 Task: Start slide show of the file ""marketing"".
Action: Mouse moved to (70, 127)
Screenshot: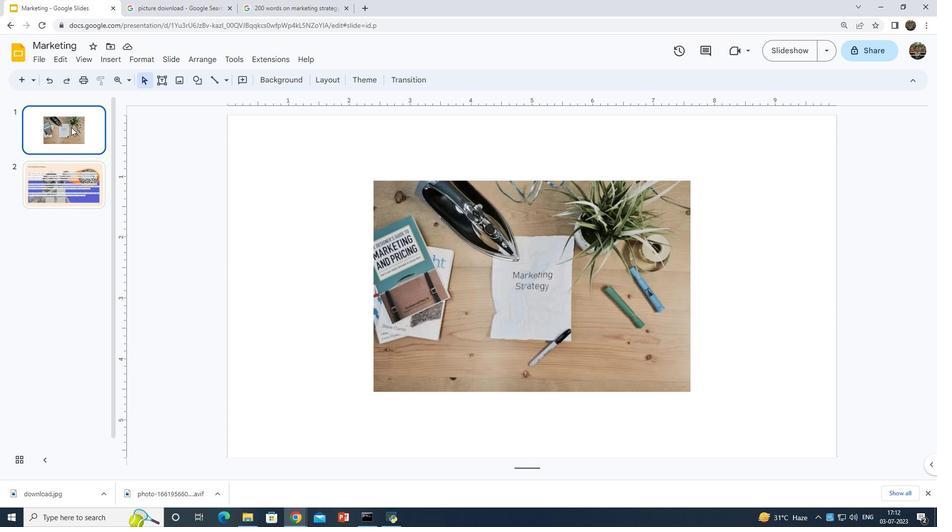 
Action: Mouse pressed left at (70, 127)
Screenshot: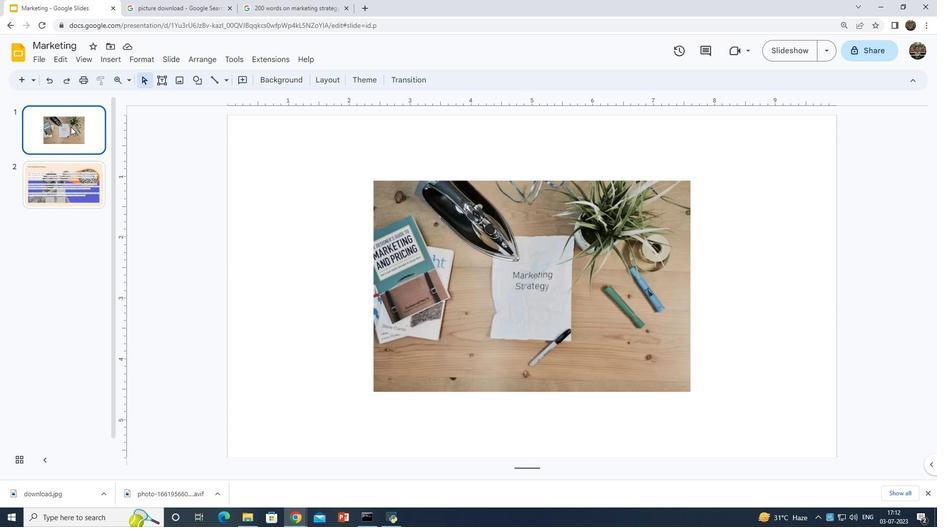 
Action: Mouse moved to (781, 50)
Screenshot: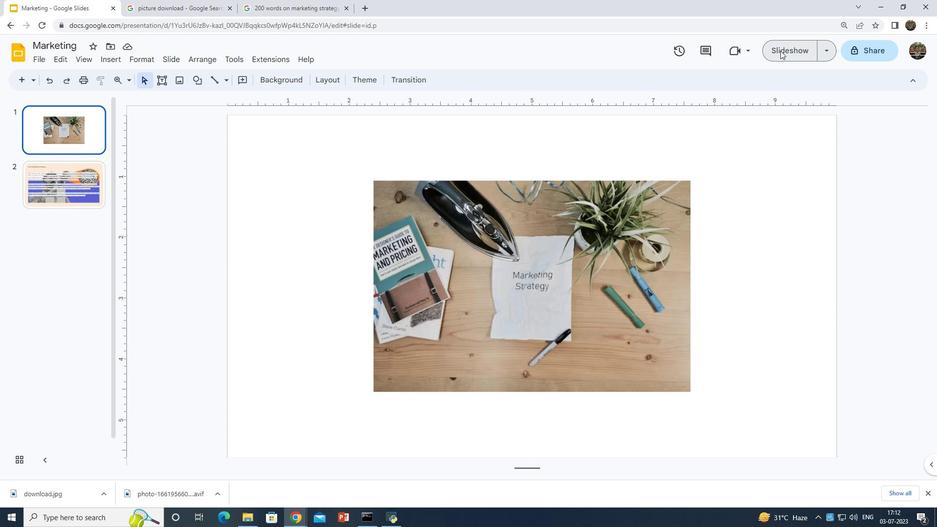 
Action: Mouse pressed left at (781, 50)
Screenshot: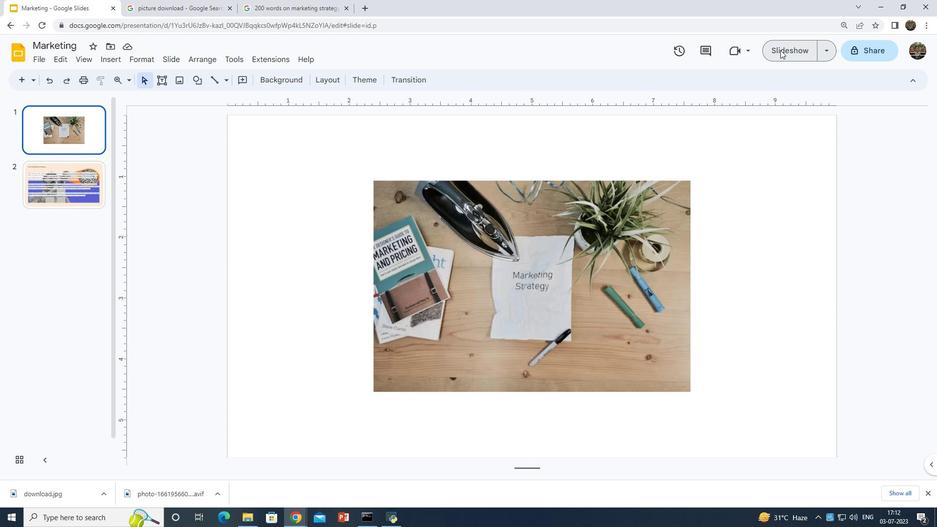 
Action: Mouse pressed left at (781, 50)
Screenshot: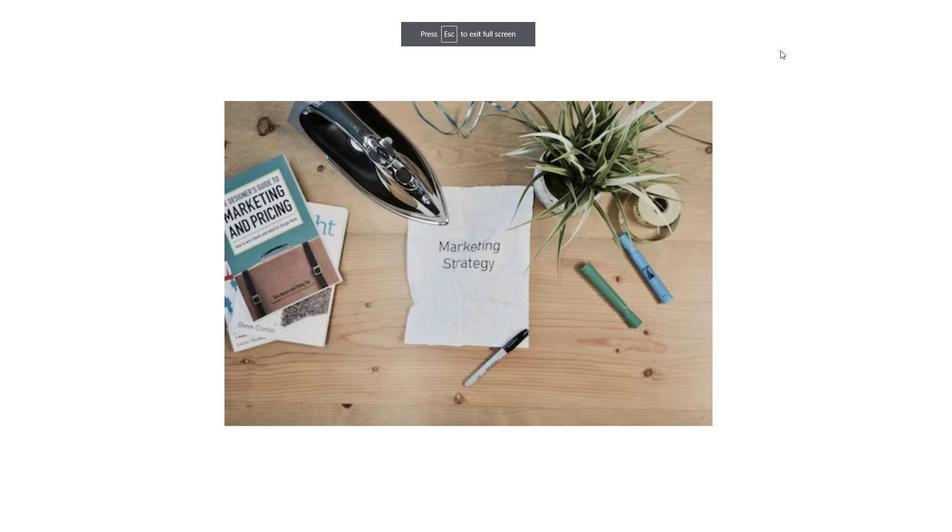 
Action: Mouse pressed left at (781, 50)
Screenshot: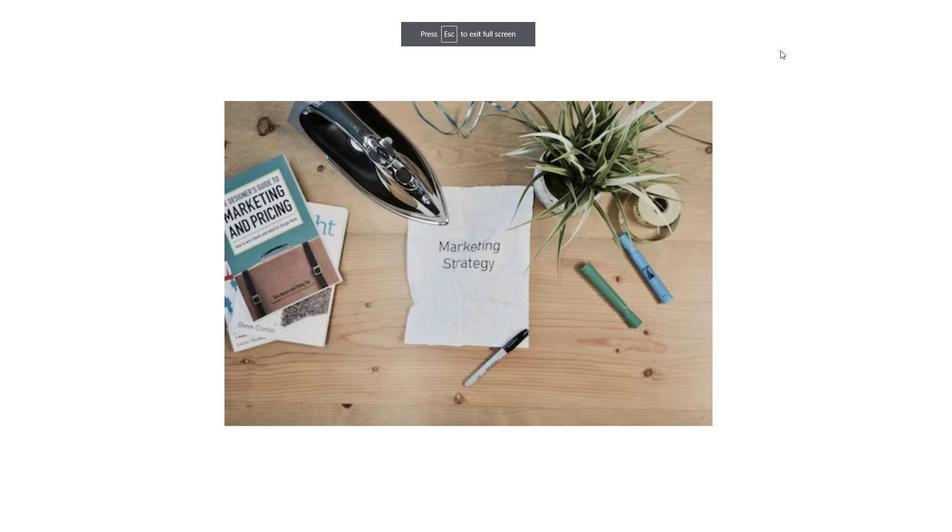 
